 Task: Compute the ceiling of 2.5.
Action: Mouse moved to (926, 64)
Screenshot: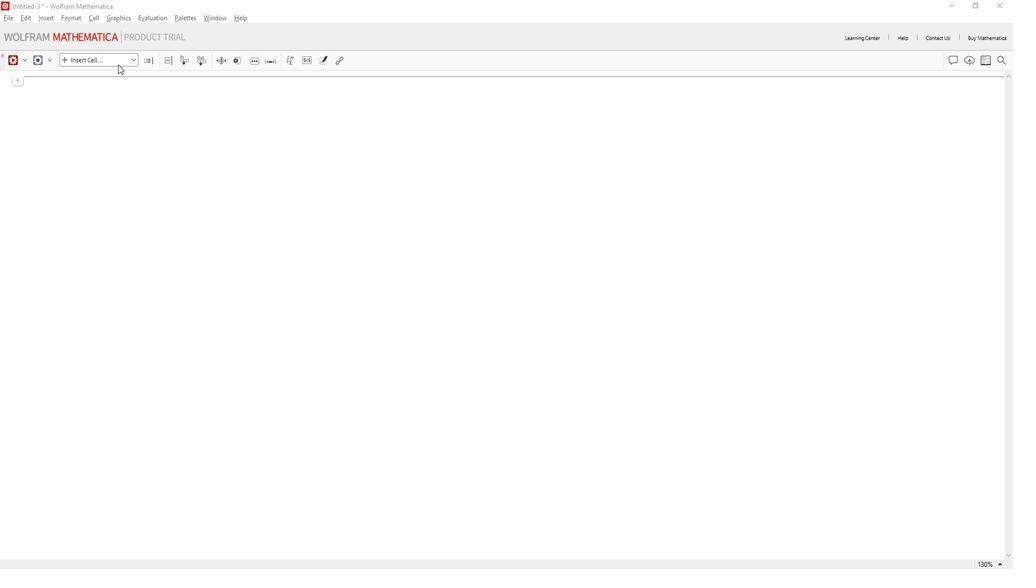 
Action: Mouse pressed left at (926, 64)
Screenshot: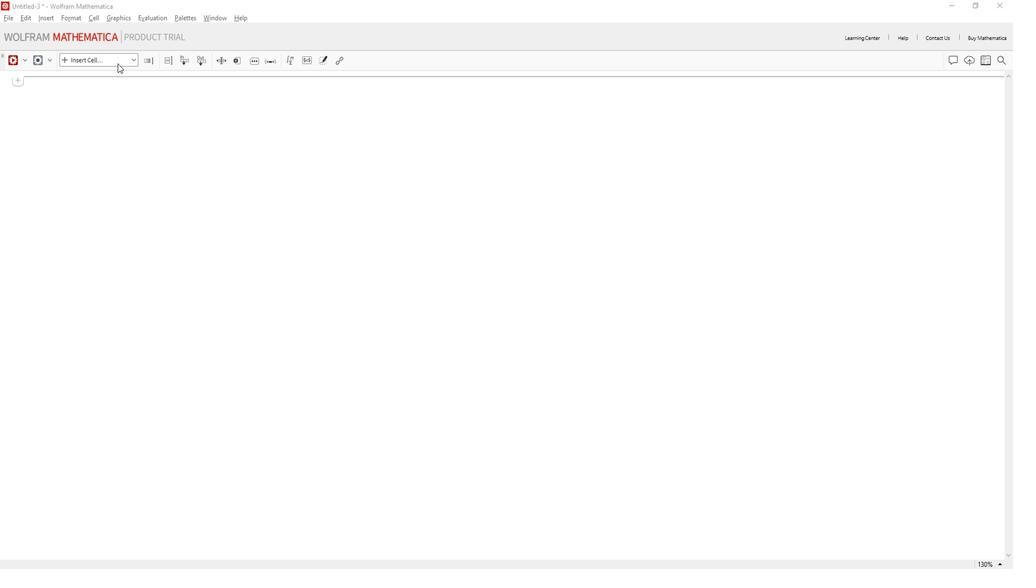 
Action: Mouse moved to (913, 80)
Screenshot: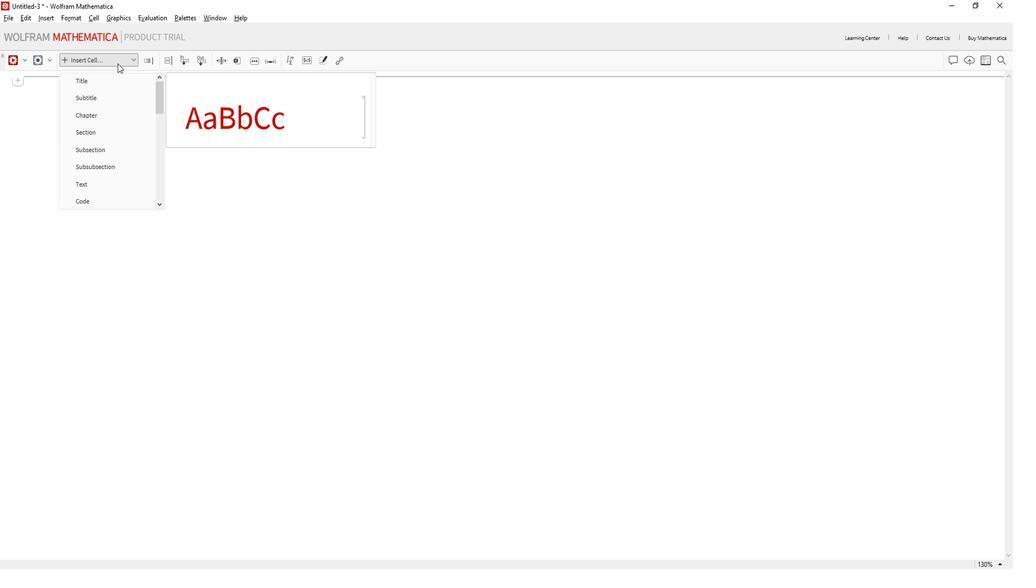 
Action: Mouse pressed left at (913, 80)
Screenshot: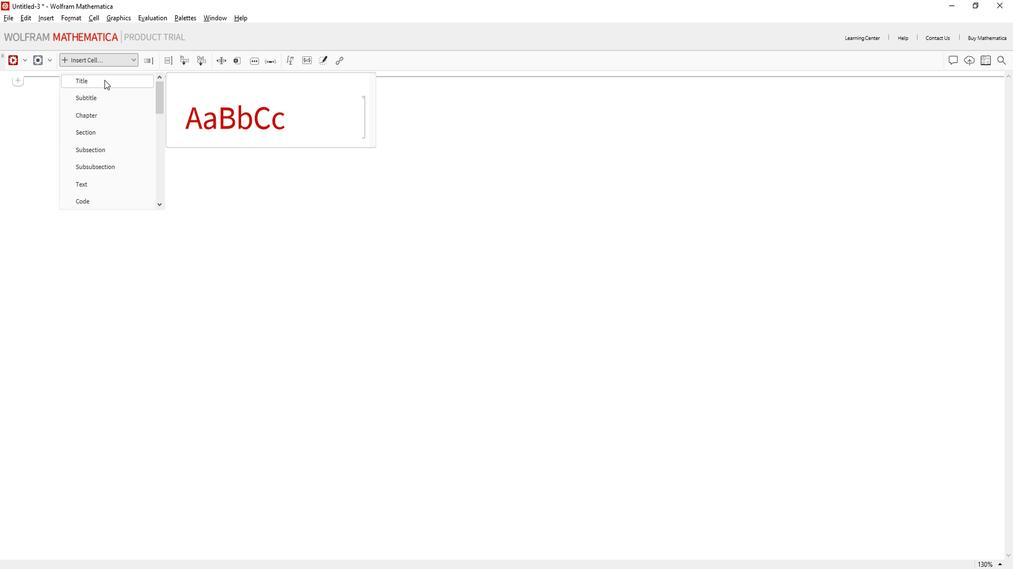 
Action: Key pressed <Key.shift>Compute<Key.space>the<Key.space>ceiling
Screenshot: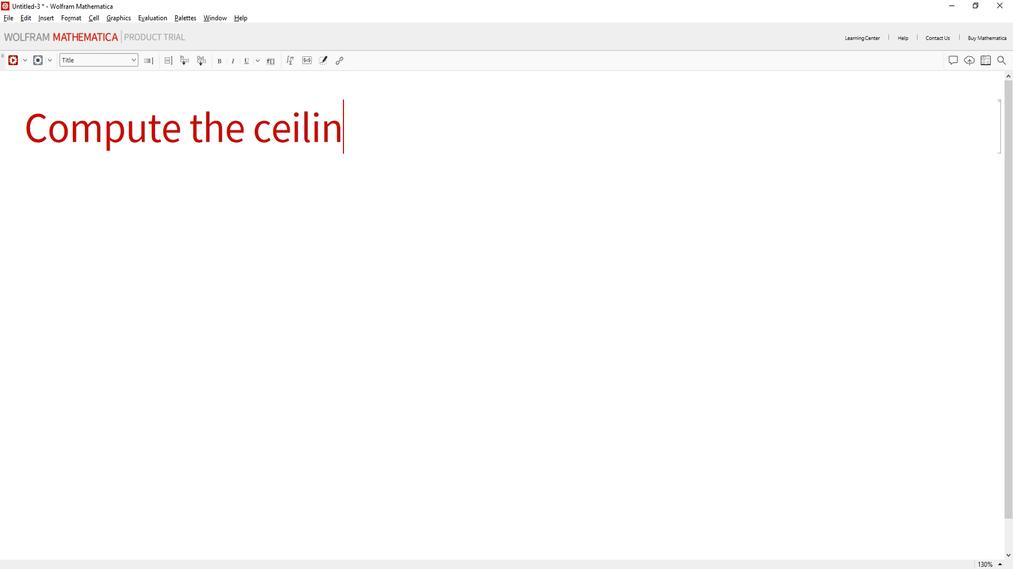 
Action: Mouse moved to (955, 192)
Screenshot: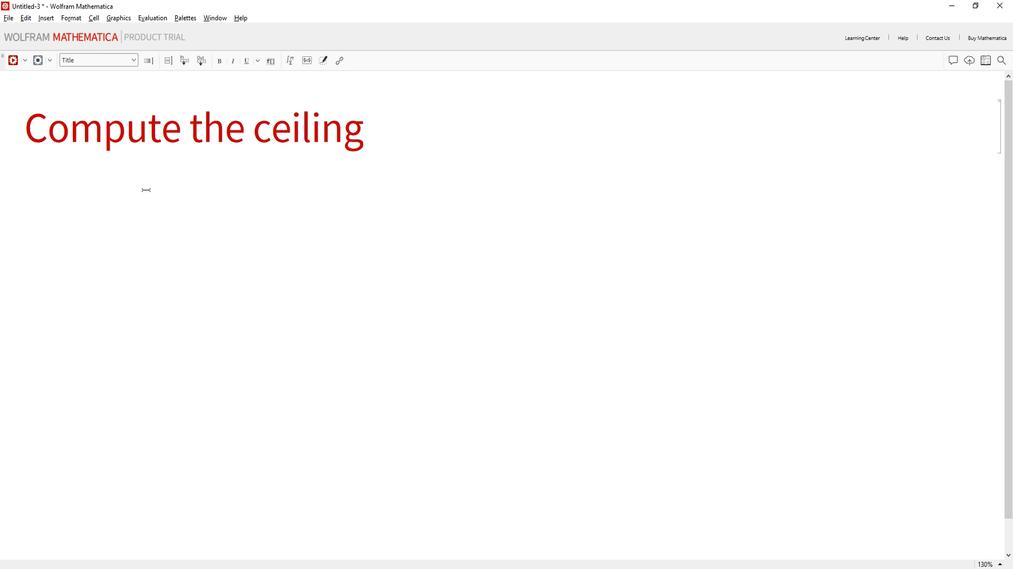 
Action: Mouse pressed left at (955, 192)
Screenshot: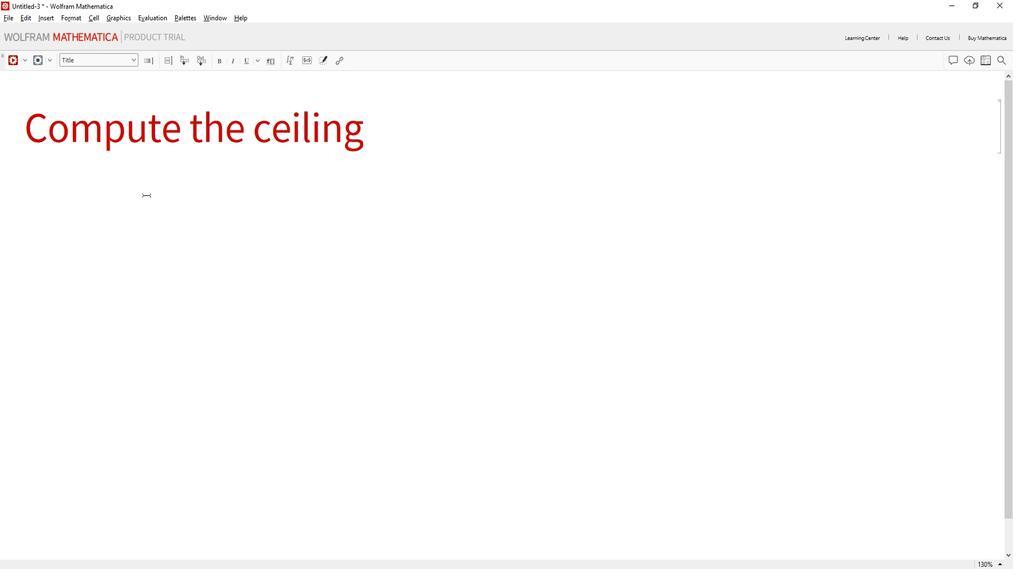 
Action: Mouse moved to (729, 201)
Screenshot: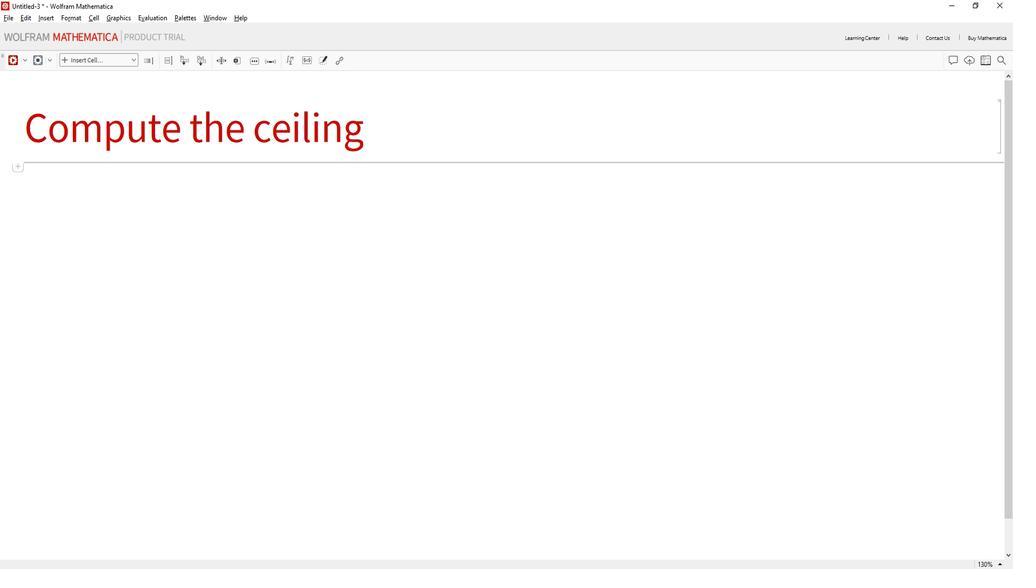
Action: Mouse pressed left at (729, 201)
Screenshot: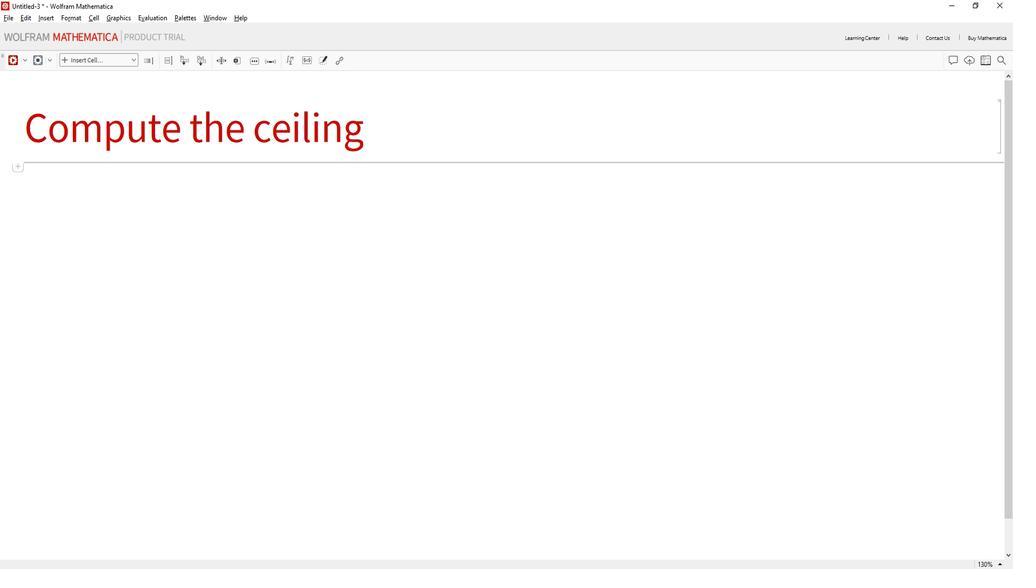 
Action: Mouse moved to (913, 64)
Screenshot: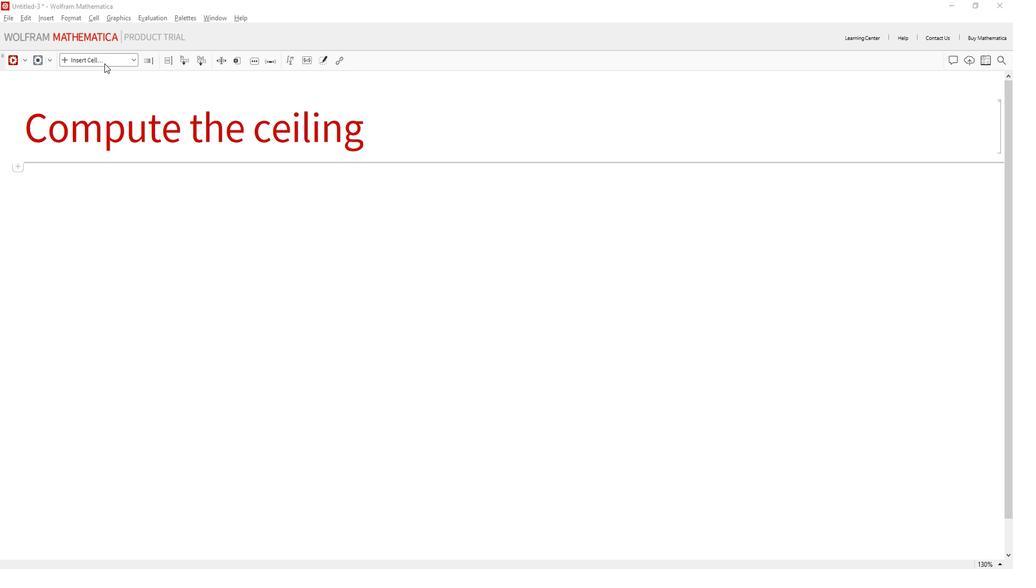 
Action: Mouse pressed left at (913, 64)
Screenshot: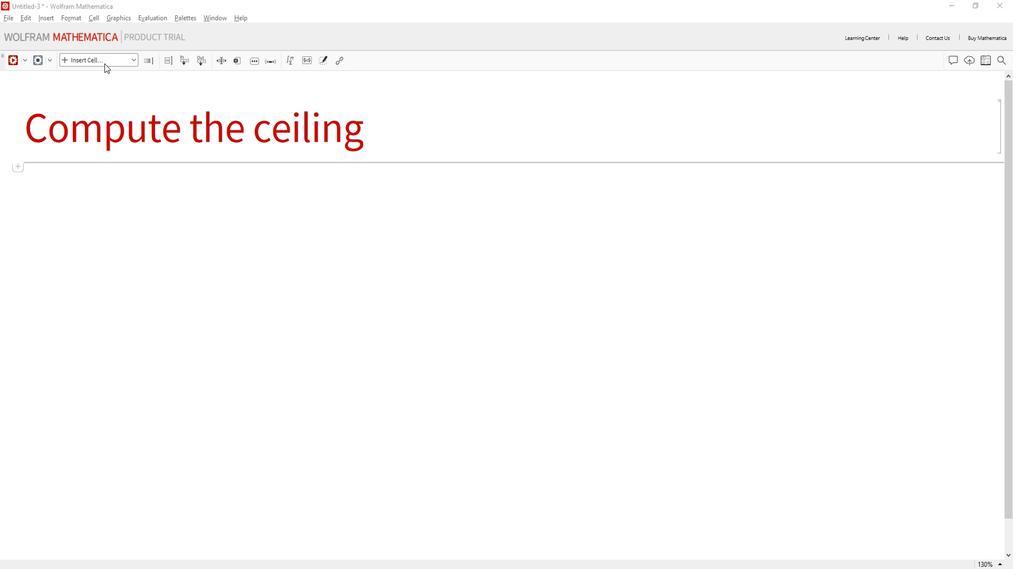 
Action: Mouse moved to (895, 198)
Screenshot: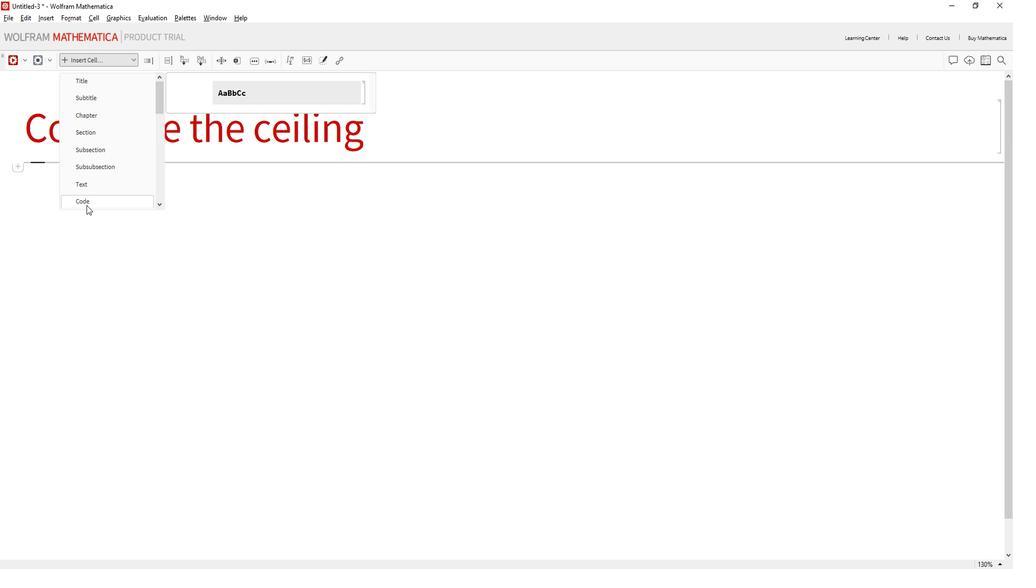 
Action: Mouse pressed left at (895, 198)
Screenshot: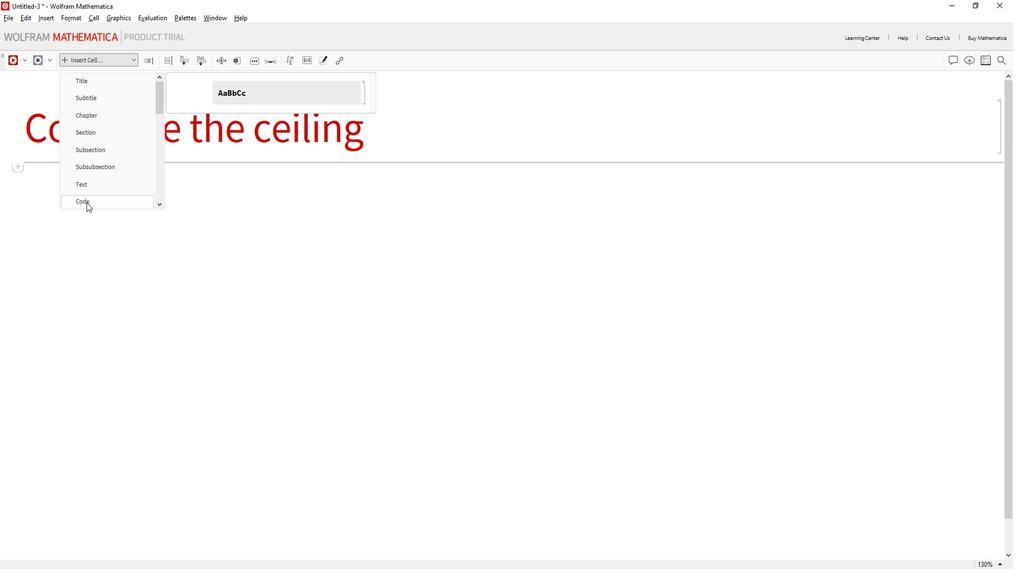 
Action: Key pressed <Key.shift_r>(*<Key.shift>Compute<Key.space>the<Key.space>ceiting<Key.backspace><Key.backspace><Key.backspace><Key.backspace>ling<Key.space>of<Key.space>2.5<Key.right><Key.right><Key.space>ceiling<Key.shift>Value<Key.enter><Key.space>=<Key.space><Key.shift>Ceiling<Key.enter>[2.5<Key.right><Key.enter><Key.enter><Key.shift_r><Key.shift_r><Key.shift_r><Key.shift_r><Key.shift_r><Key.shift_r>(*<Key.shift>Display<Key.space>the<Key.space>result<Key.right><Key.right><Key.enter><Key.shift>Print[<Key.shift_r>"<Key.shift>The<Key.space>ceiling<Key.space>of<Key.space>2.5<Key.space>is<Key.space><Key.backspace><Key.shift_r>:<Key.right><Key.left><Key.space><Key.right>,<Key.space>ceiling<Key.shift>Value<Key.enter>
Screenshot: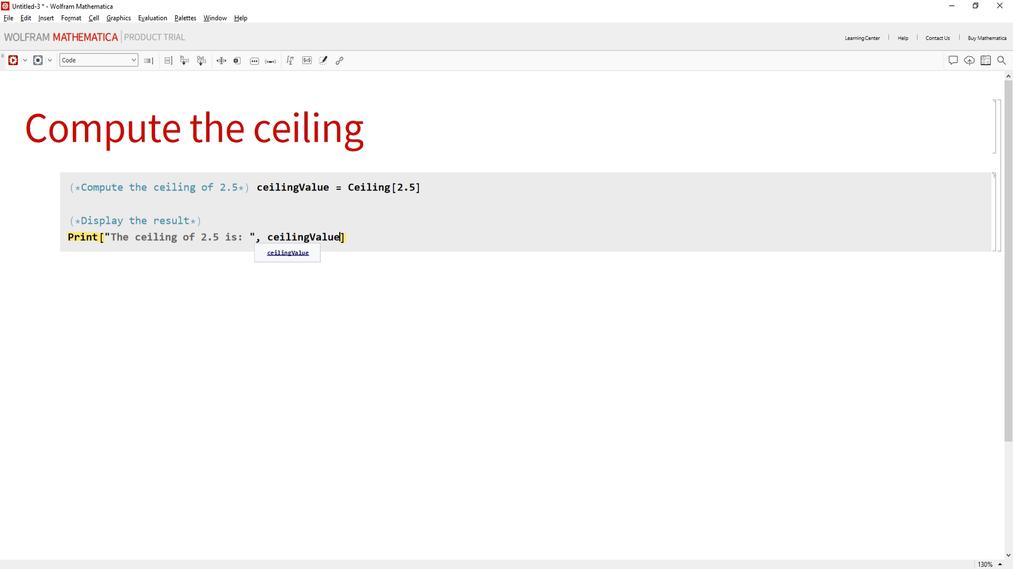 
Action: Mouse pressed left at (895, 198)
Screenshot: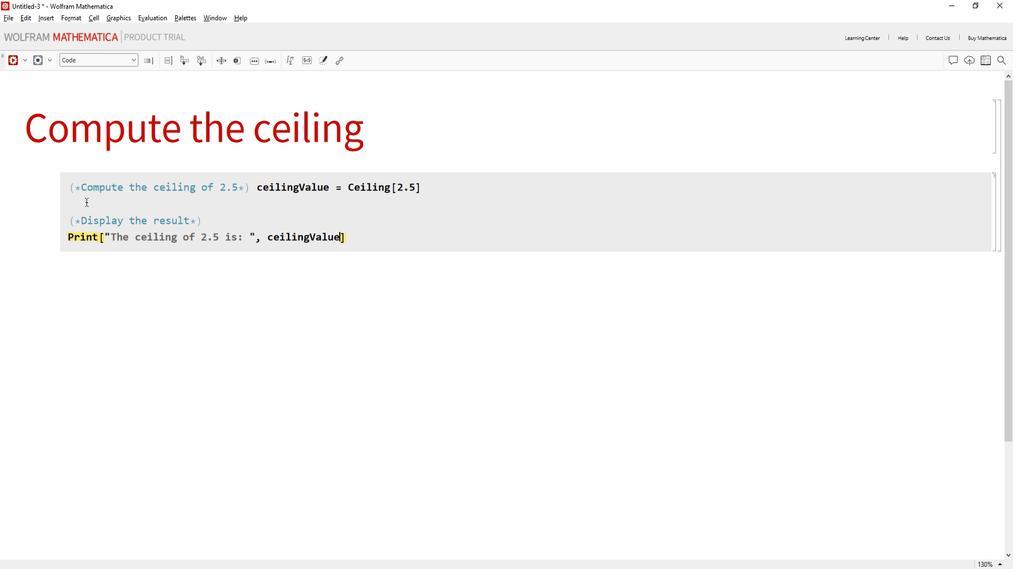 
Action: Mouse moved to (822, 63)
Screenshot: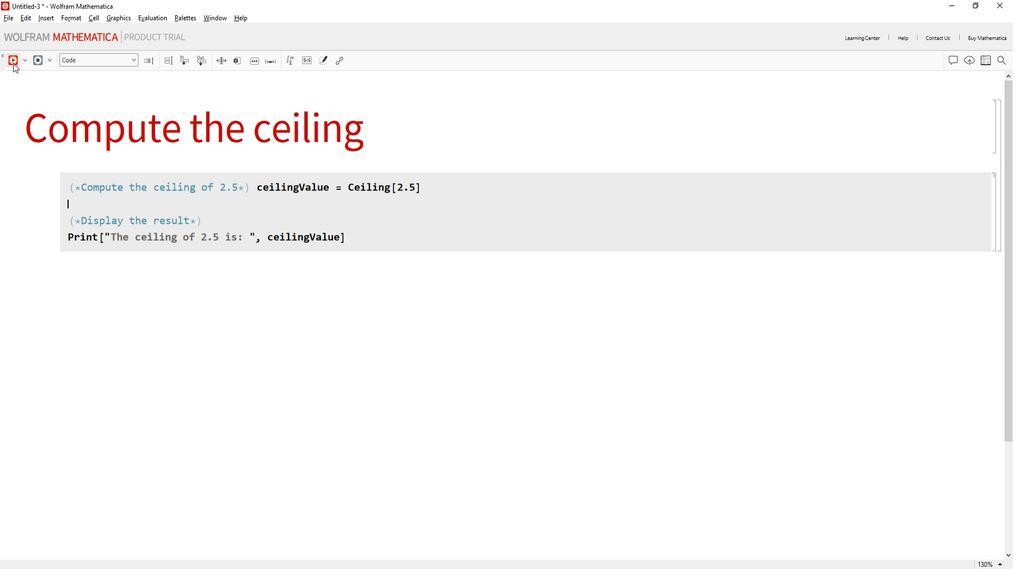
Action: Mouse pressed left at (822, 63)
Screenshot: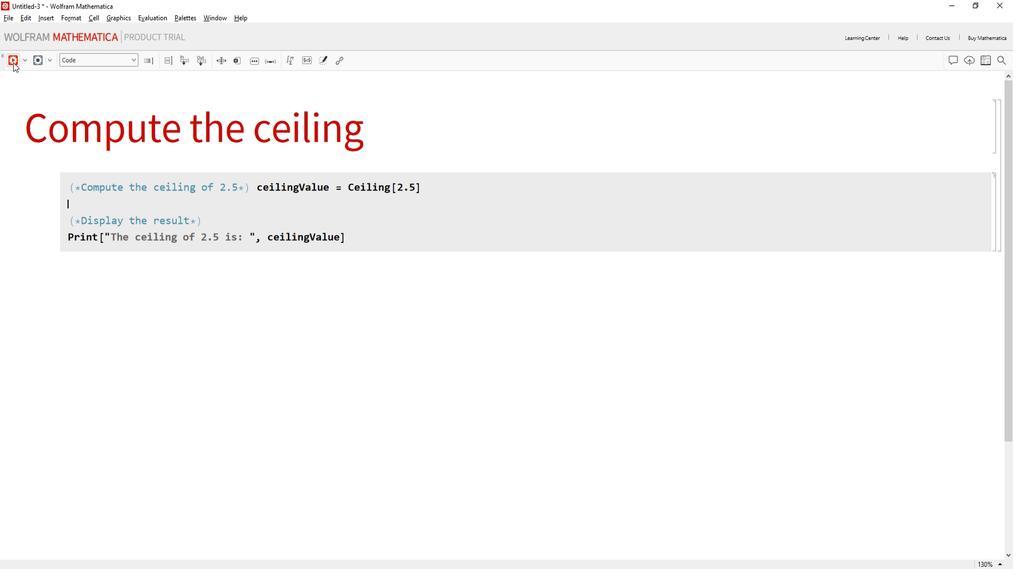 
Action: Mouse moved to (953, 256)
Screenshot: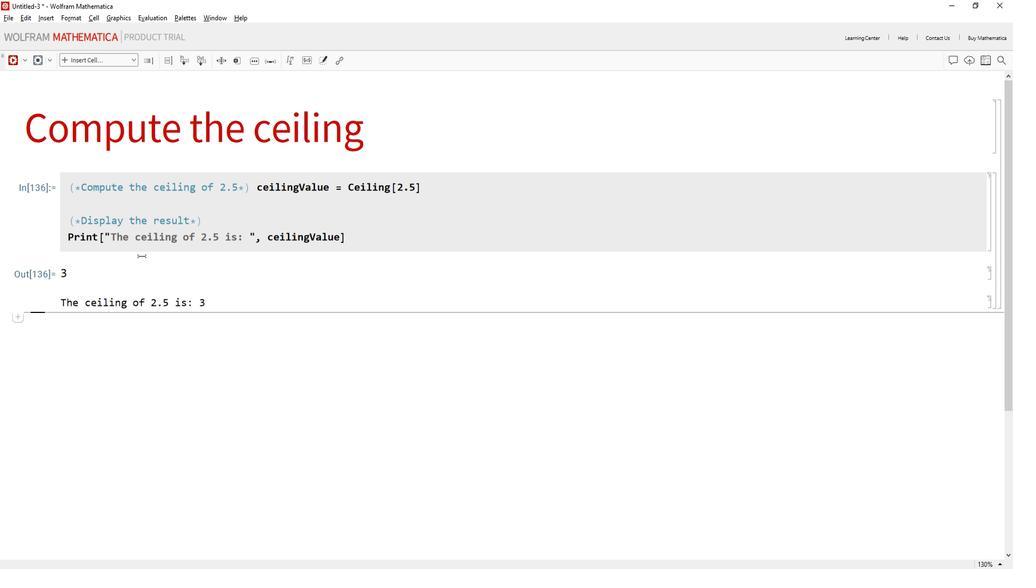 
